 Task: Add Sprouts Whipped Cream Cheese Spread to the cart.
Action: Mouse pressed left at (23, 113)
Screenshot: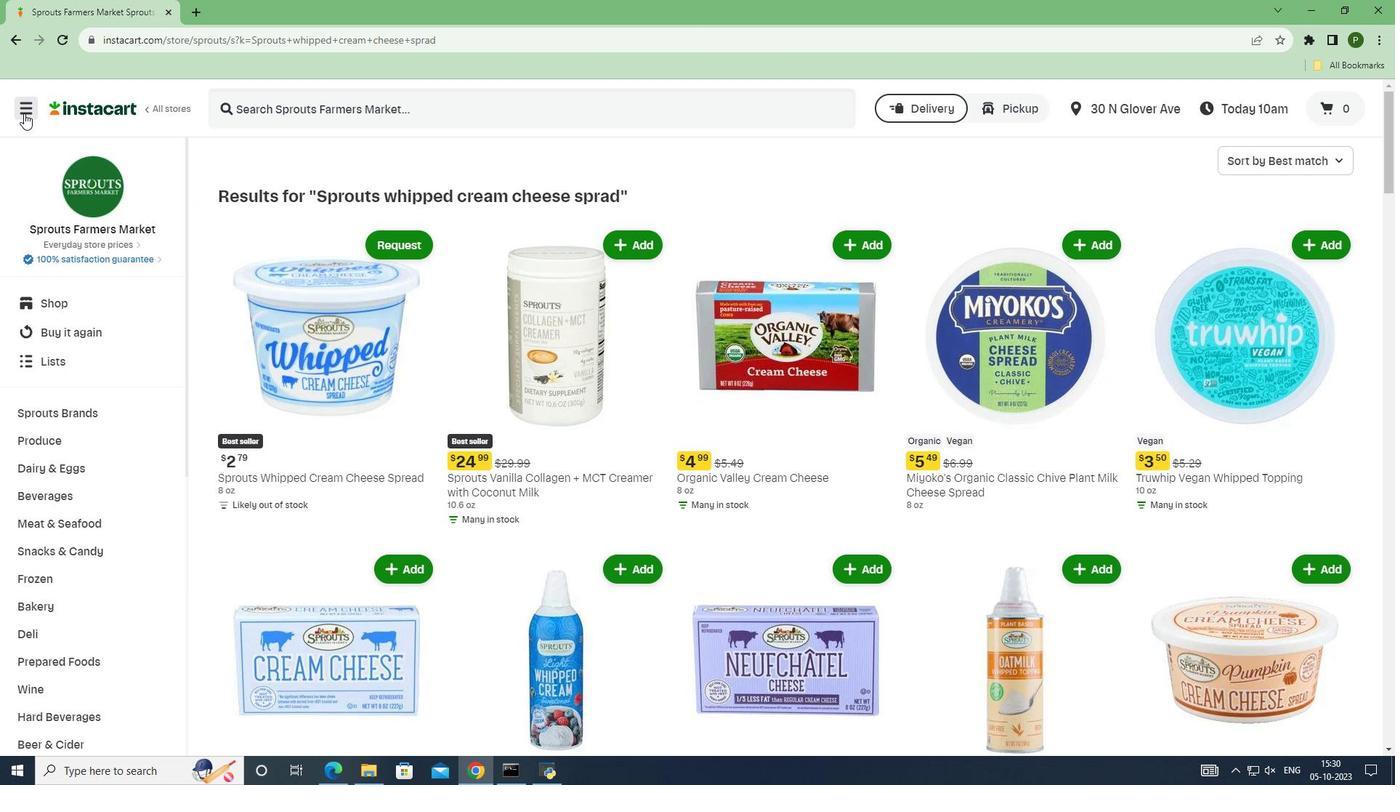 
Action: Mouse moved to (79, 390)
Screenshot: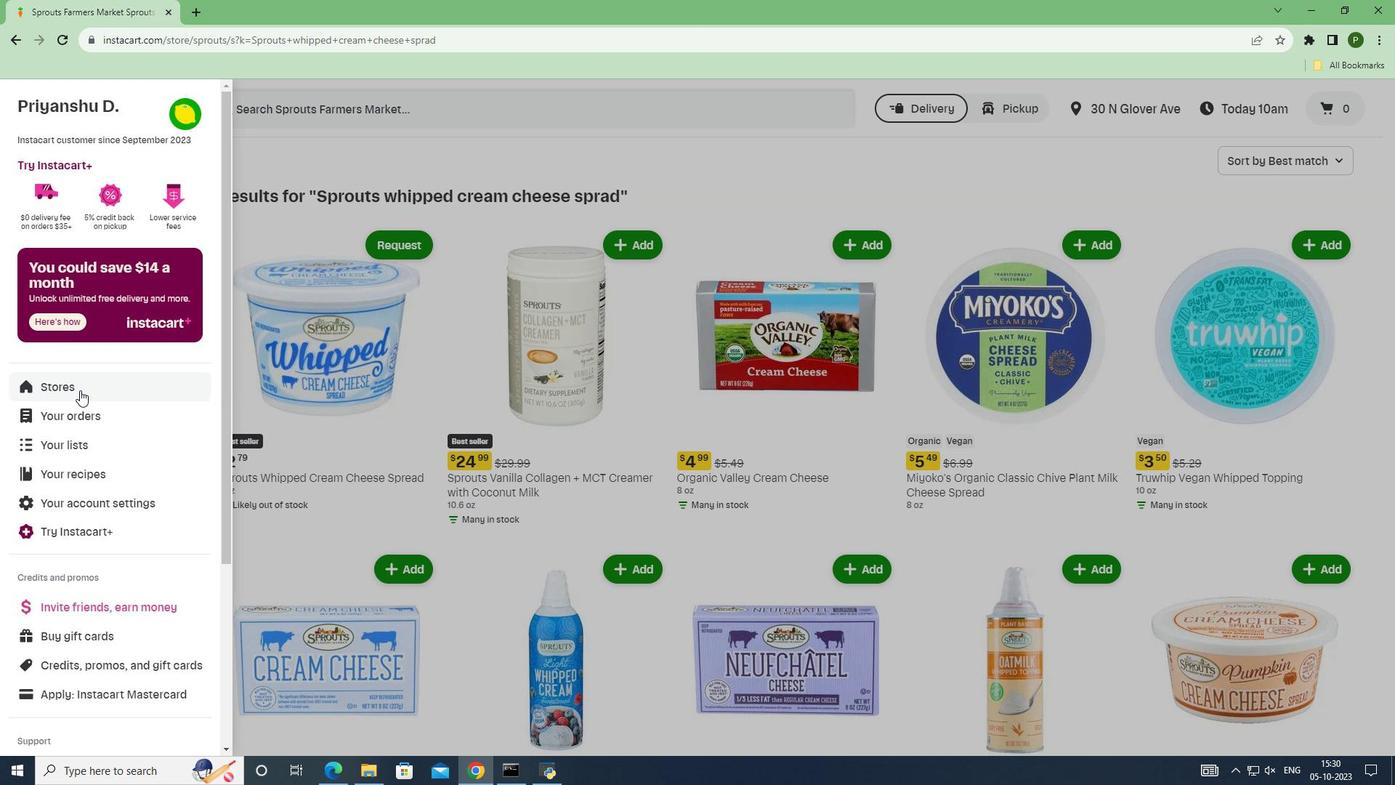 
Action: Mouse pressed left at (79, 390)
Screenshot: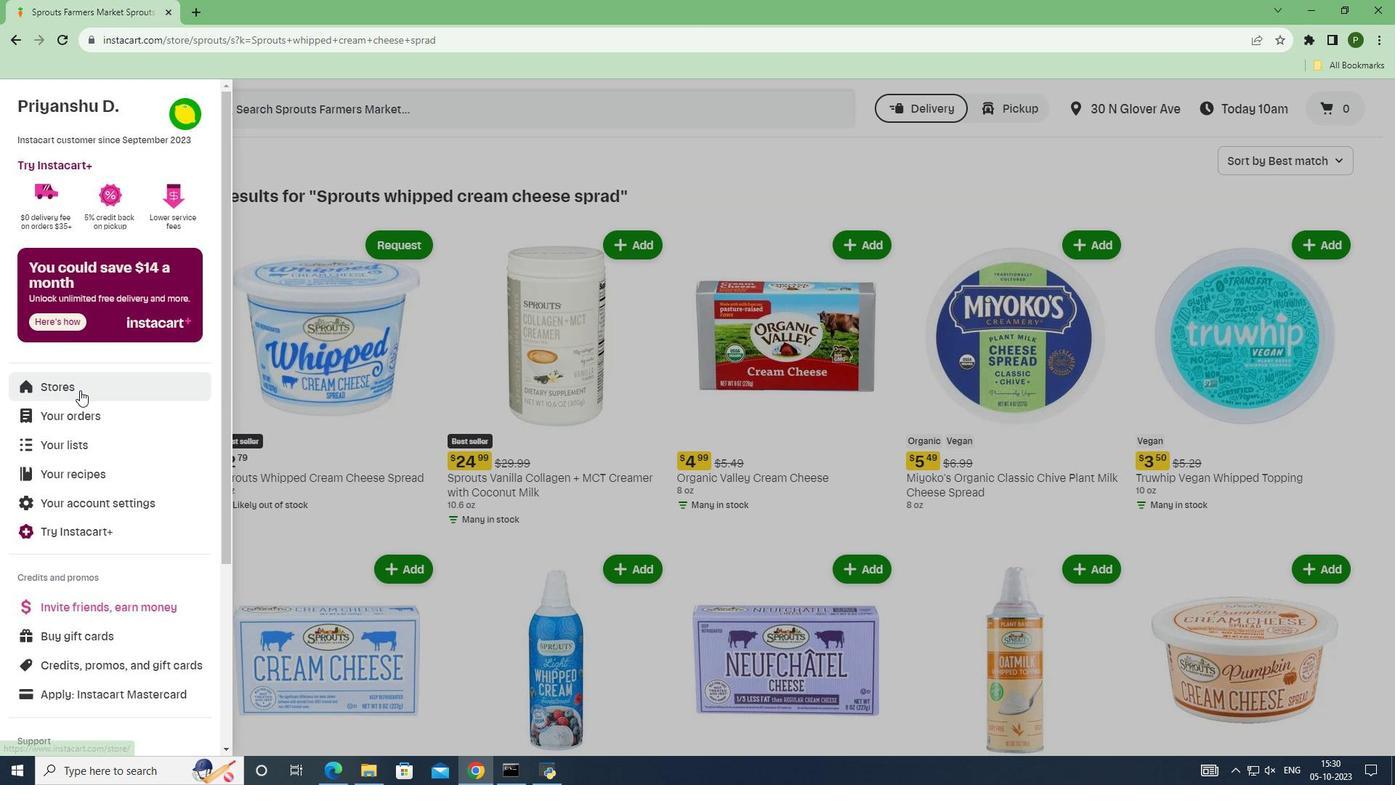 
Action: Mouse moved to (328, 171)
Screenshot: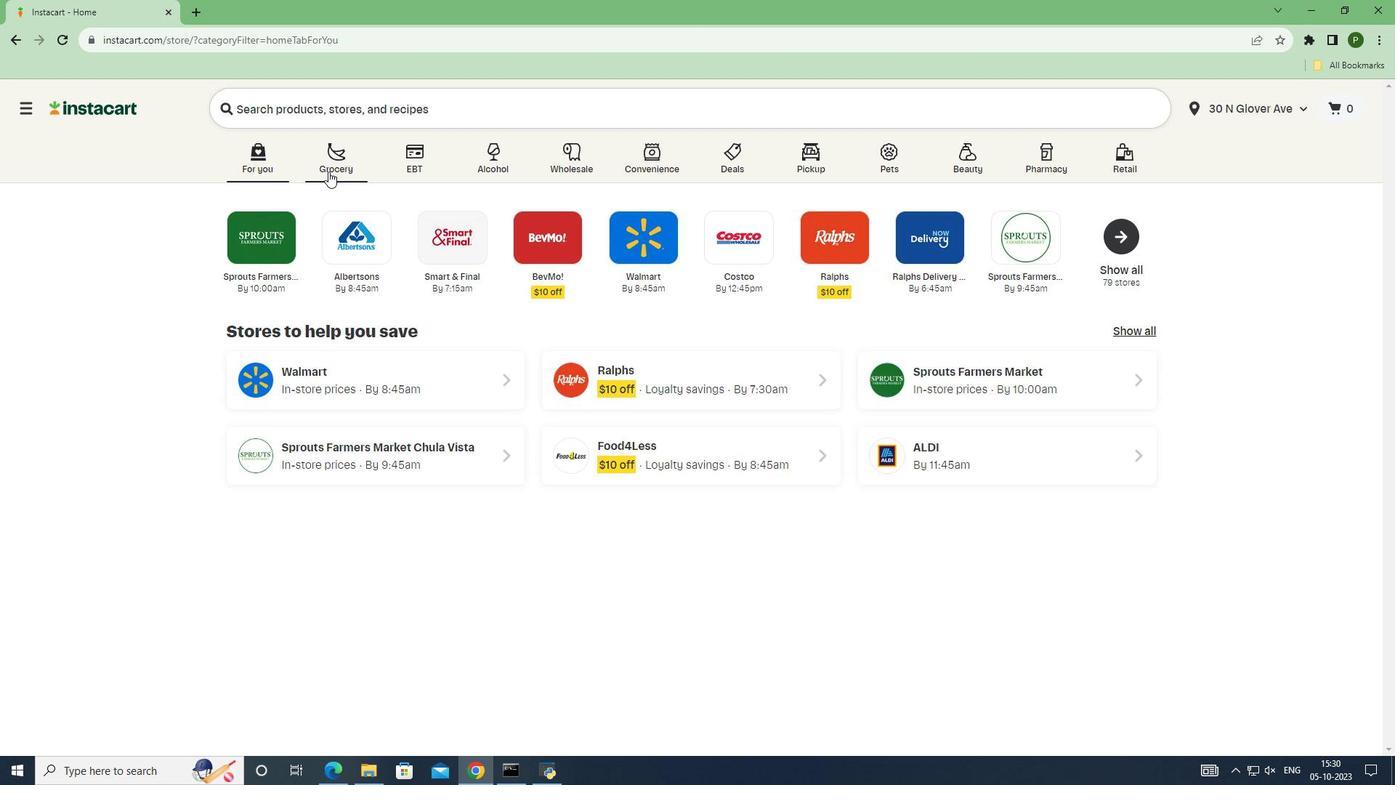 
Action: Mouse pressed left at (328, 171)
Screenshot: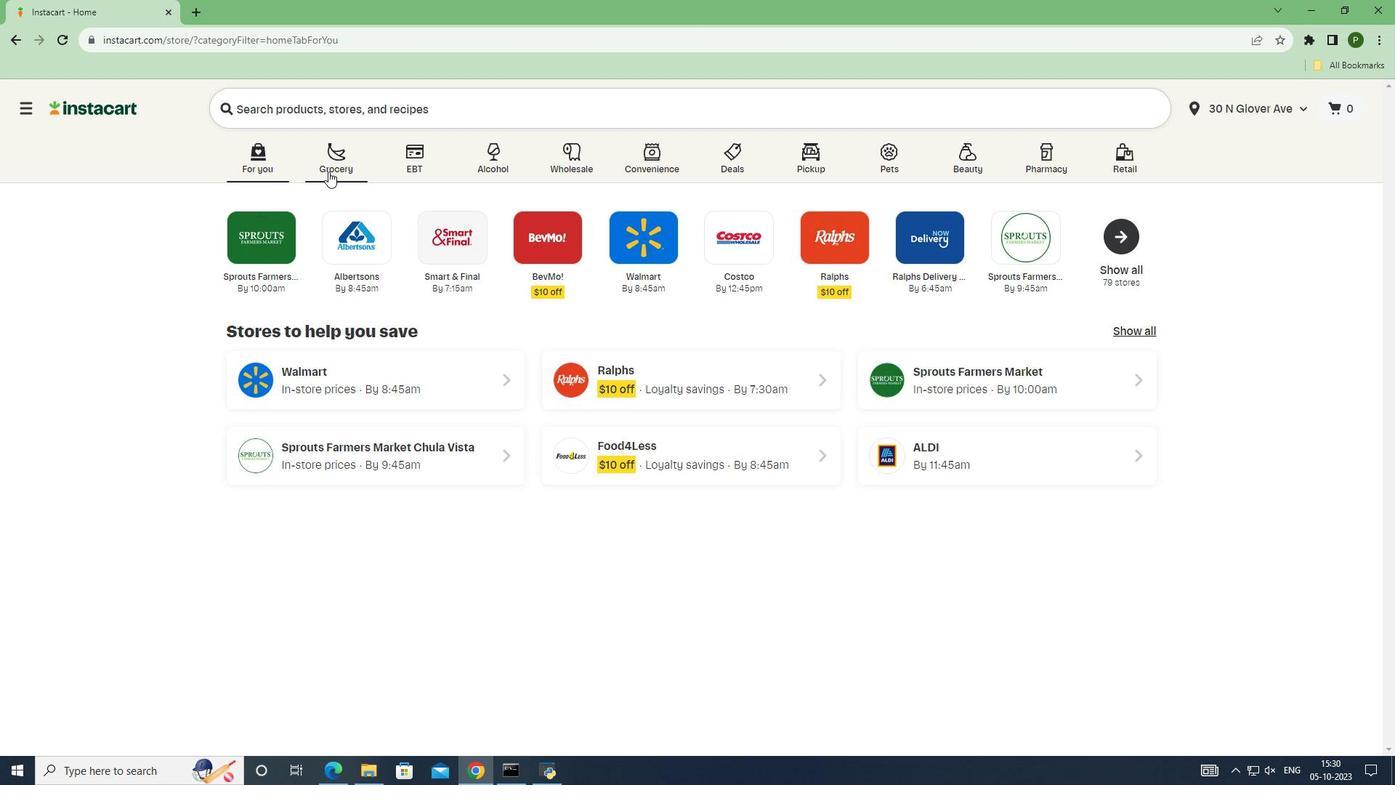 
Action: Mouse moved to (880, 326)
Screenshot: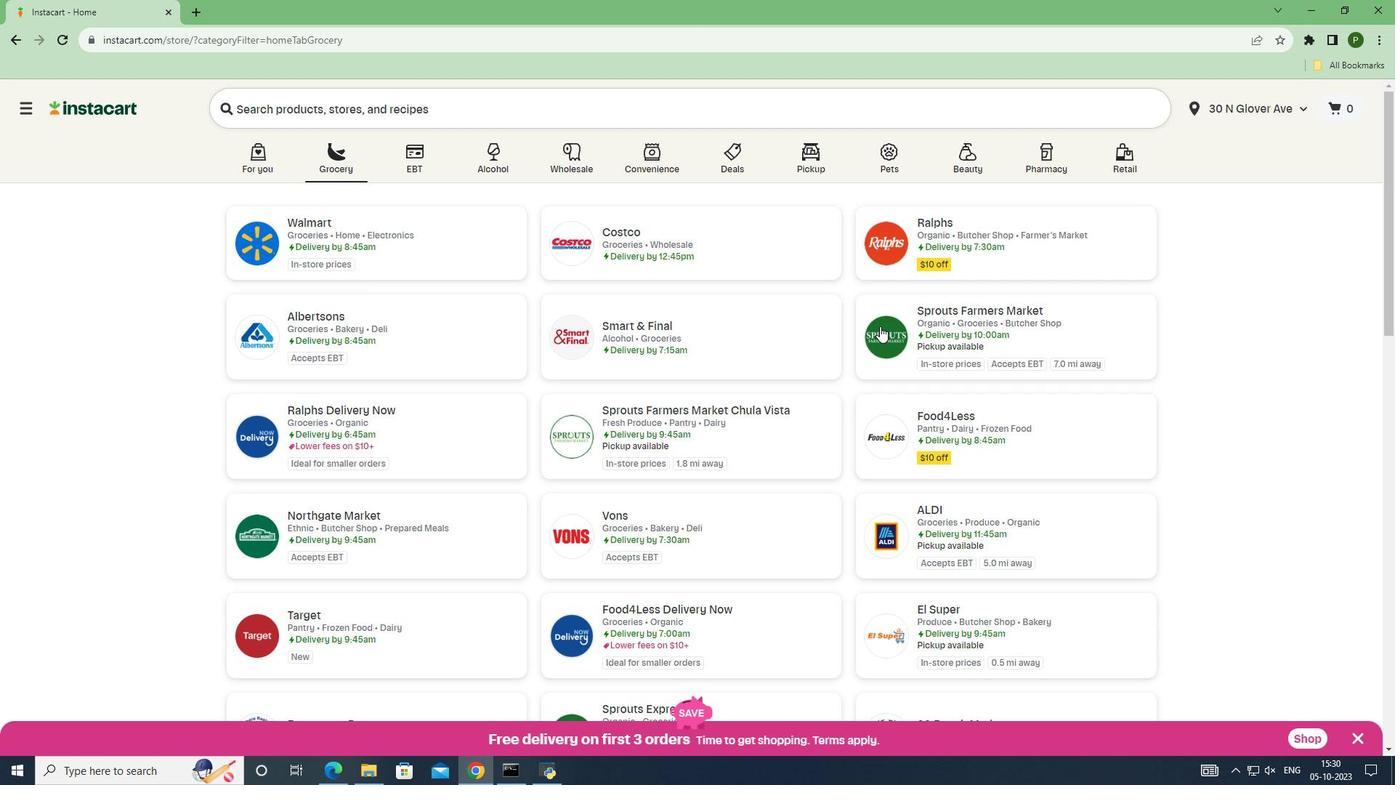 
Action: Mouse pressed left at (880, 326)
Screenshot: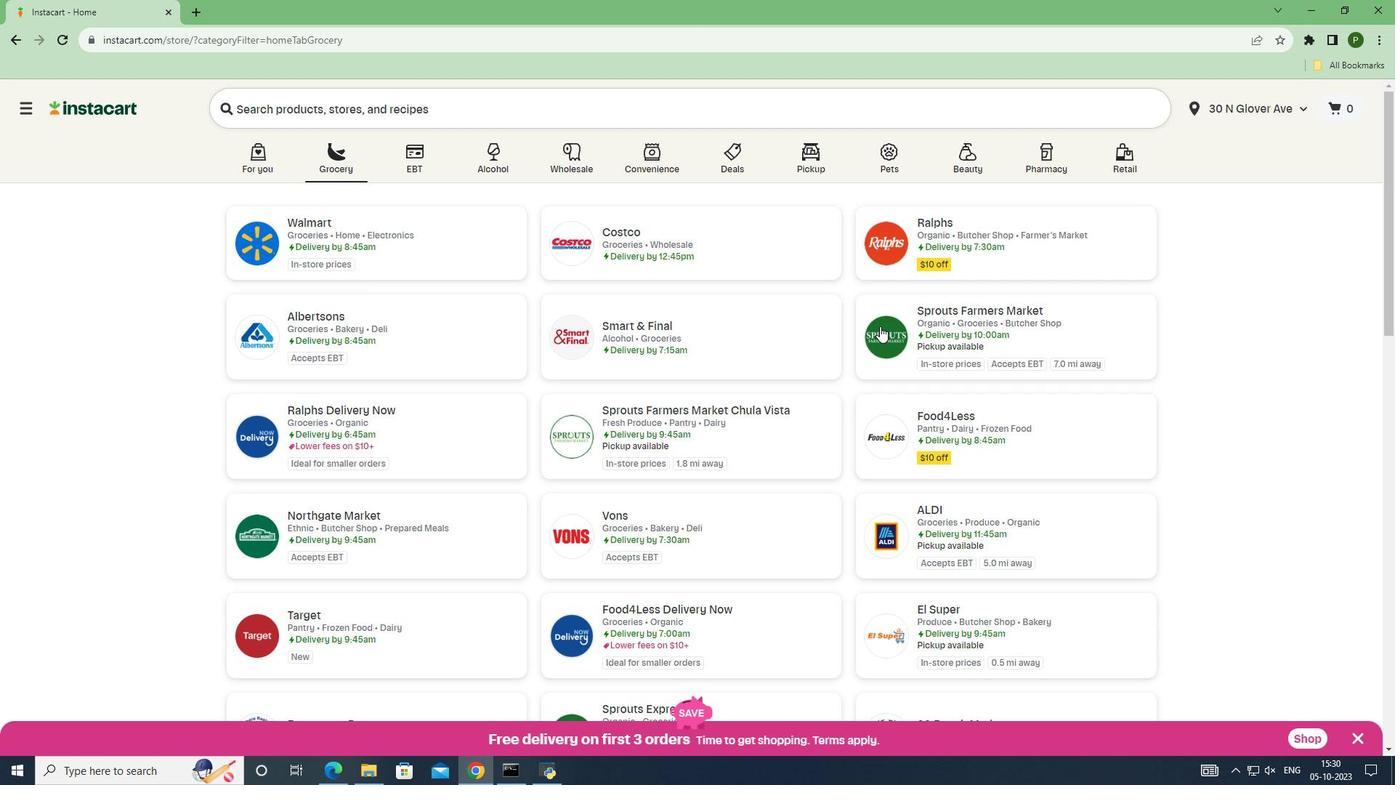 
Action: Mouse moved to (107, 416)
Screenshot: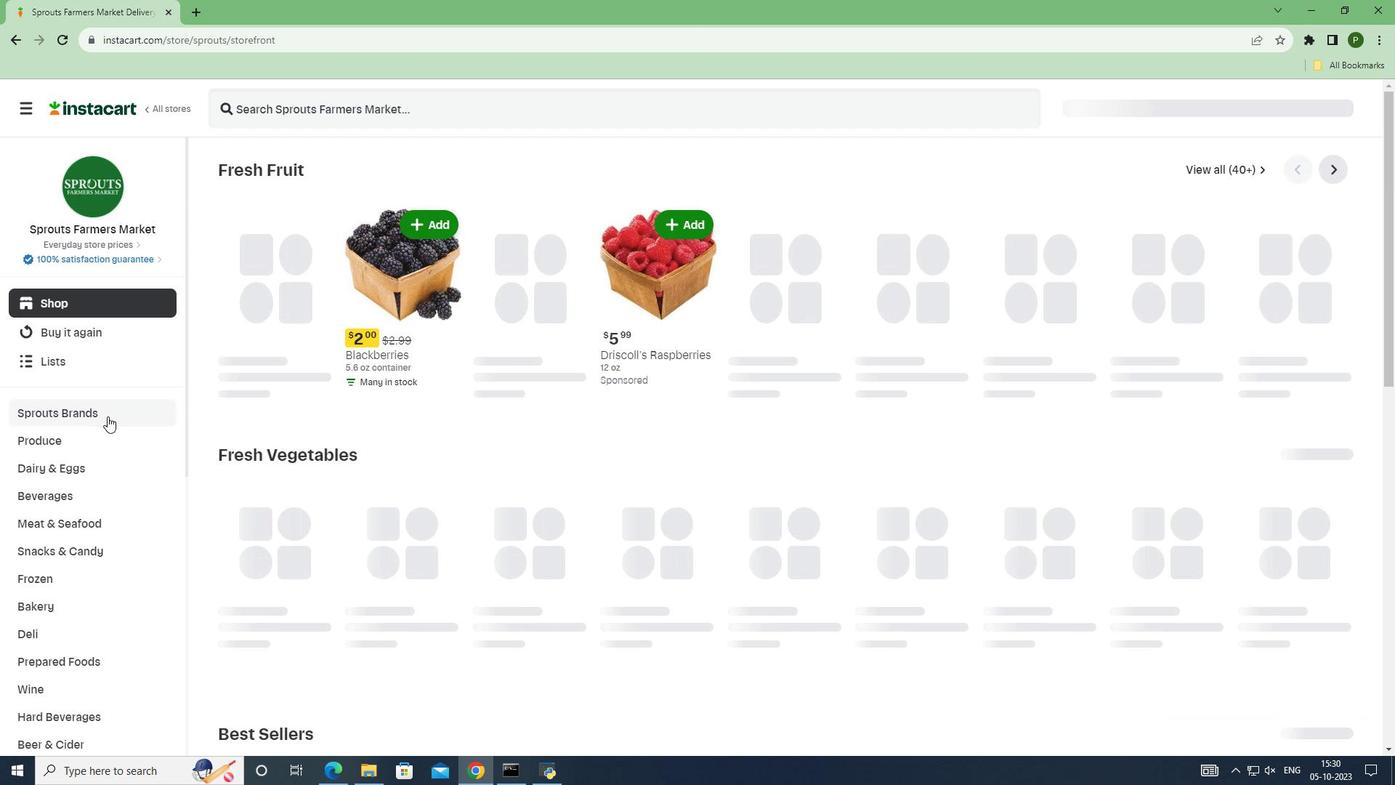 
Action: Mouse pressed left at (107, 416)
Screenshot: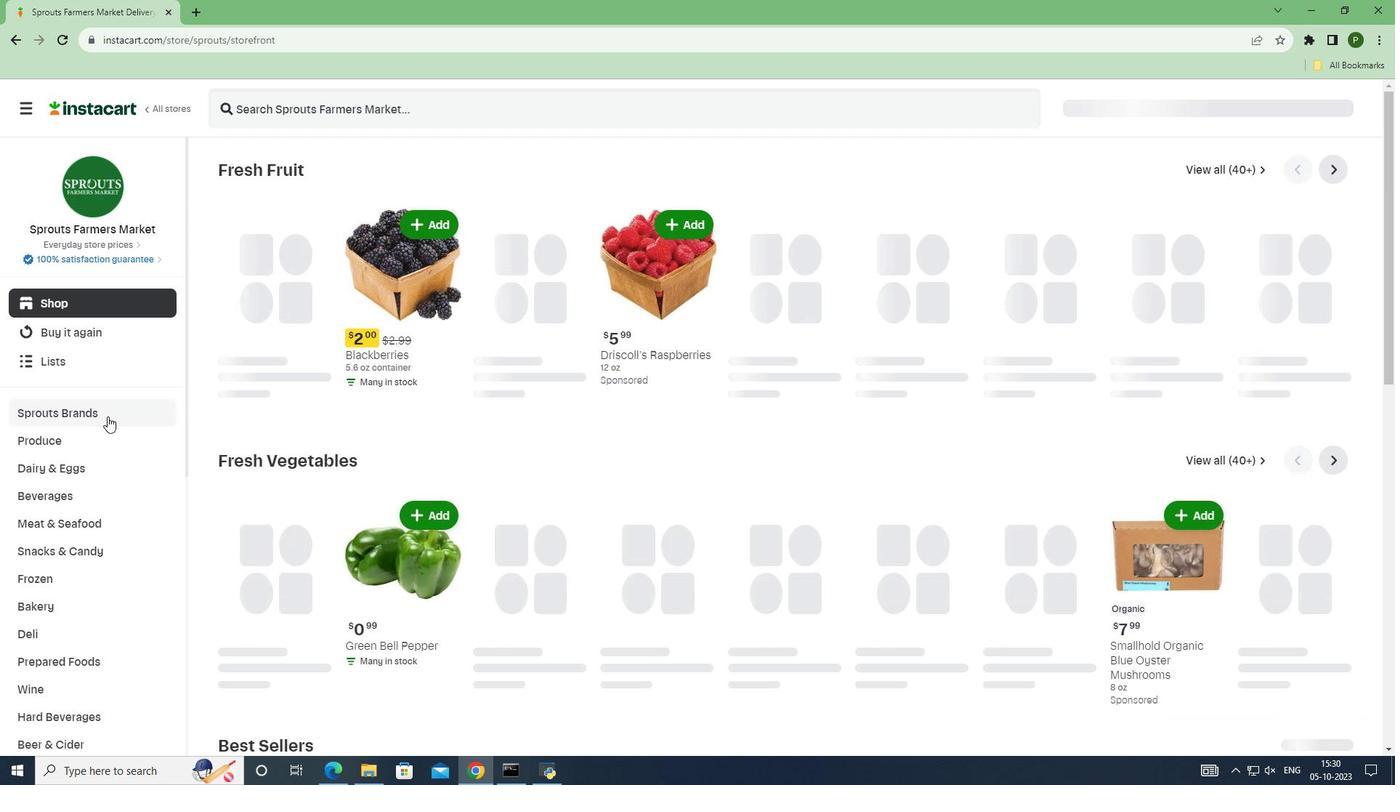 
Action: Mouse moved to (89, 545)
Screenshot: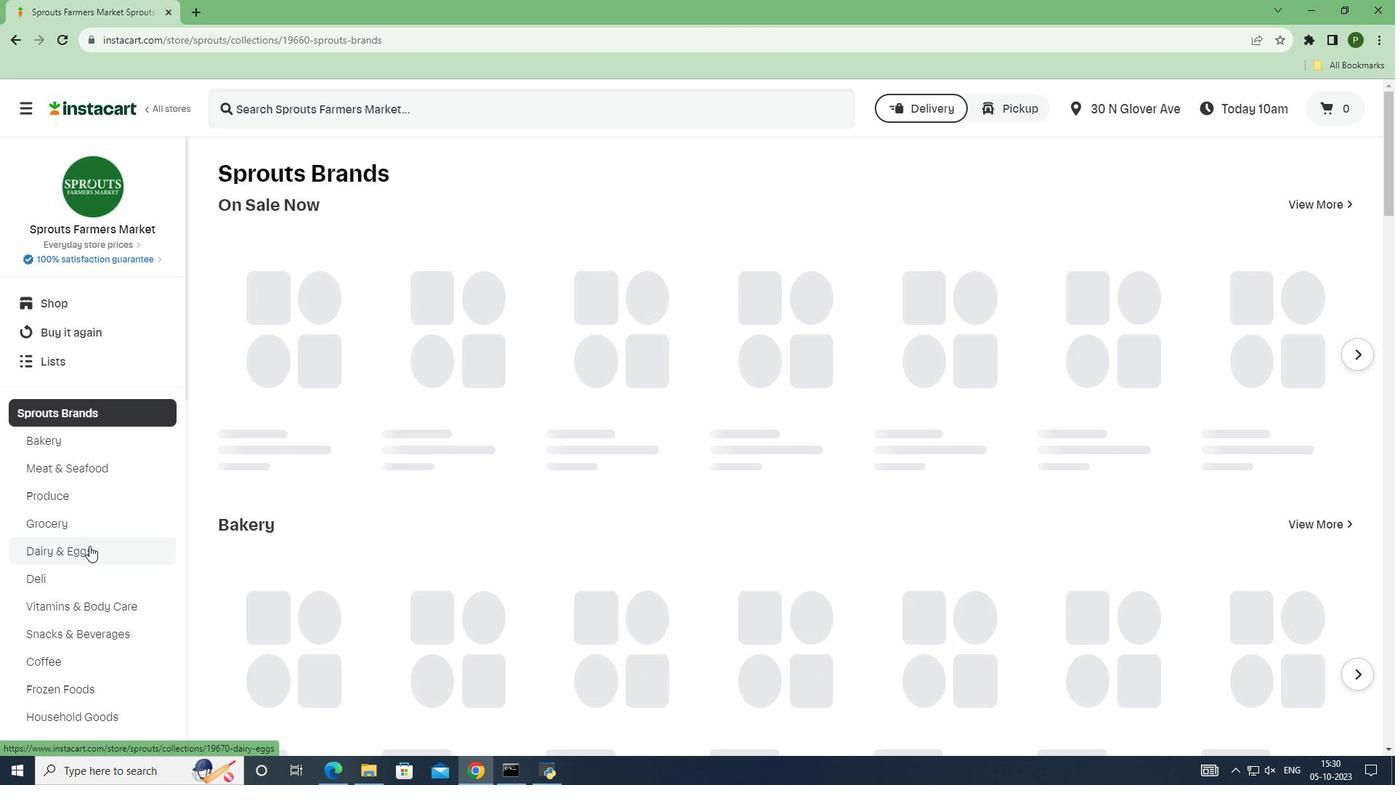 
Action: Mouse pressed left at (89, 545)
Screenshot: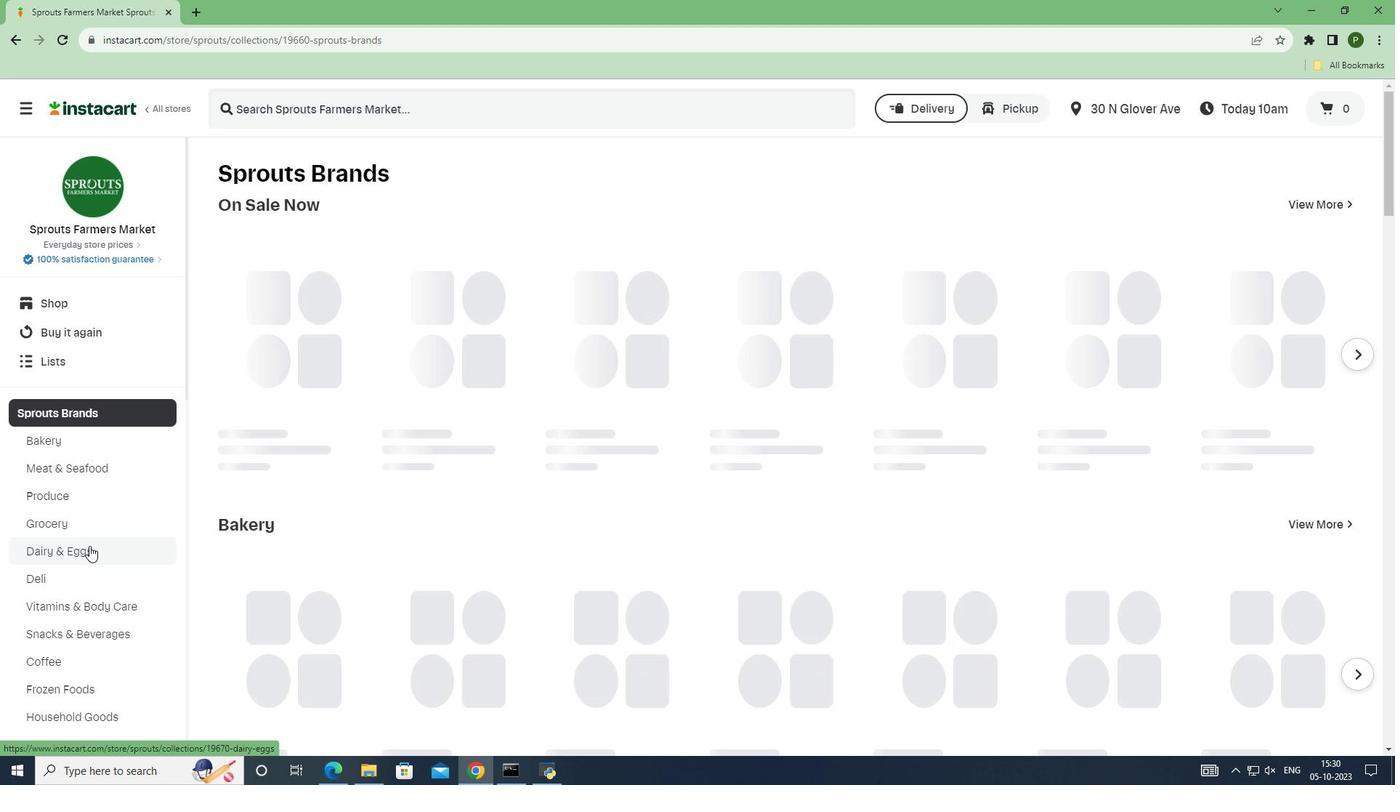 
Action: Mouse moved to (292, 101)
Screenshot: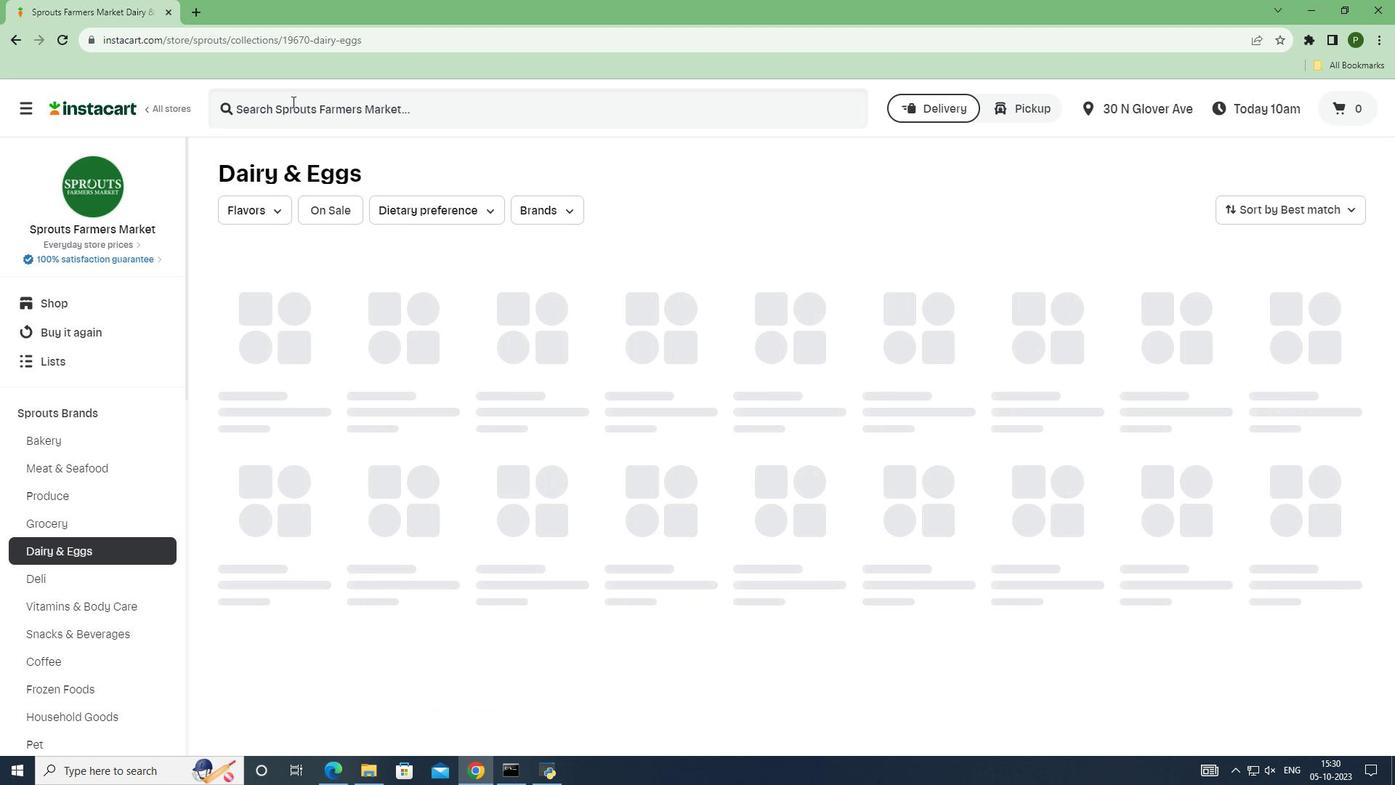 
Action: Mouse pressed left at (292, 101)
Screenshot: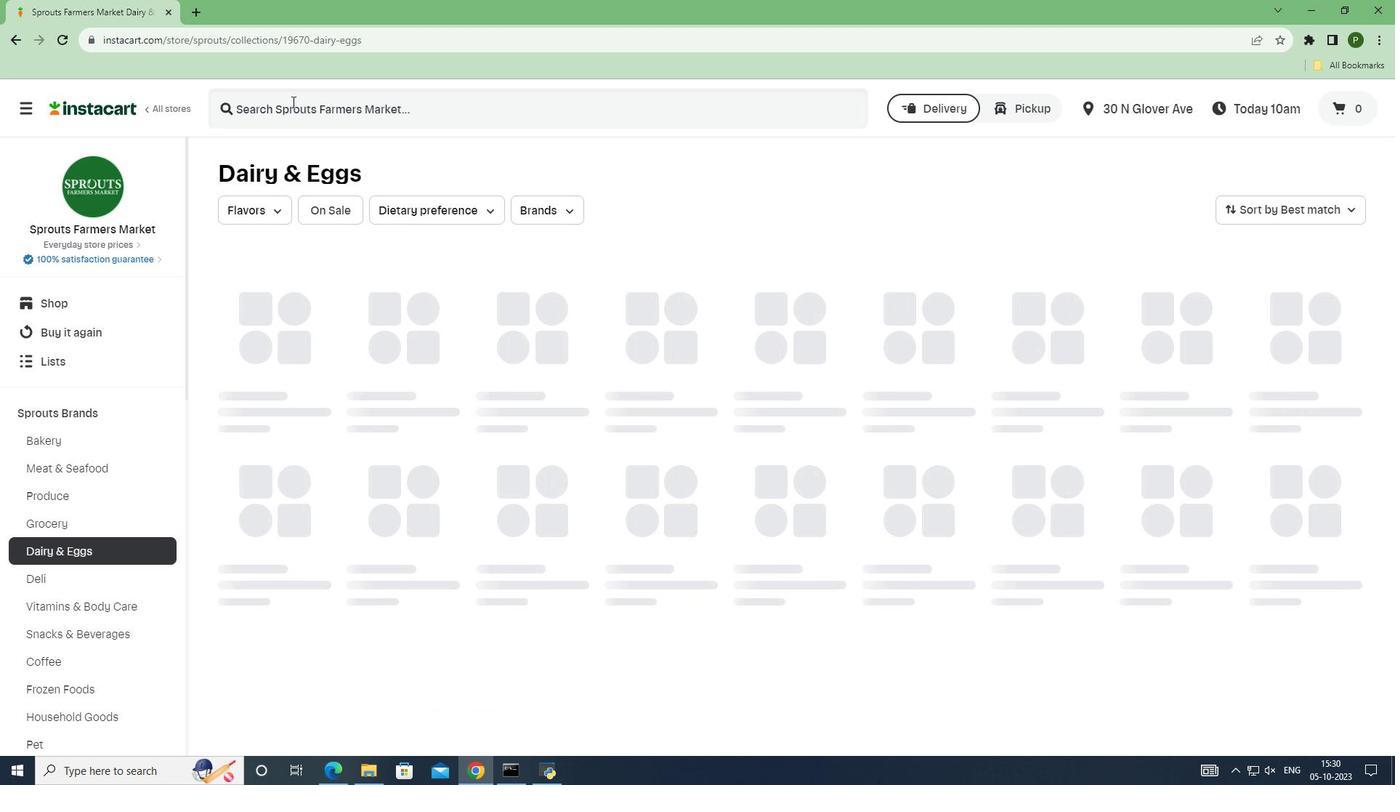 
Action: Key pressed <Key.caps_lock>S<Key.caps_lock>prouts<Key.space>whipped<Key.space>cream<Key.space>cheese<Key.space>spea<Key.backspace><Key.backspace>read<Key.enter>
Screenshot: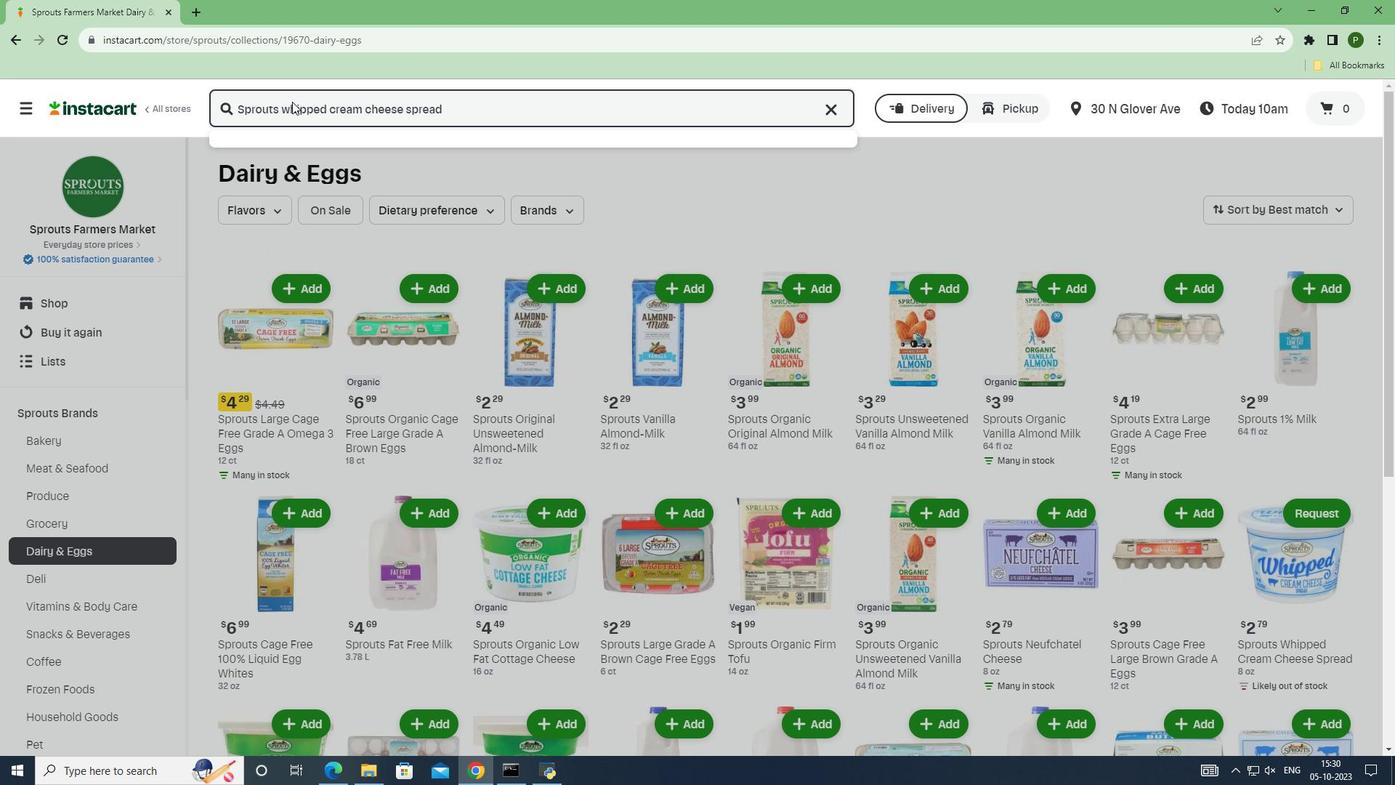 
Action: Mouse moved to (846, 244)
Screenshot: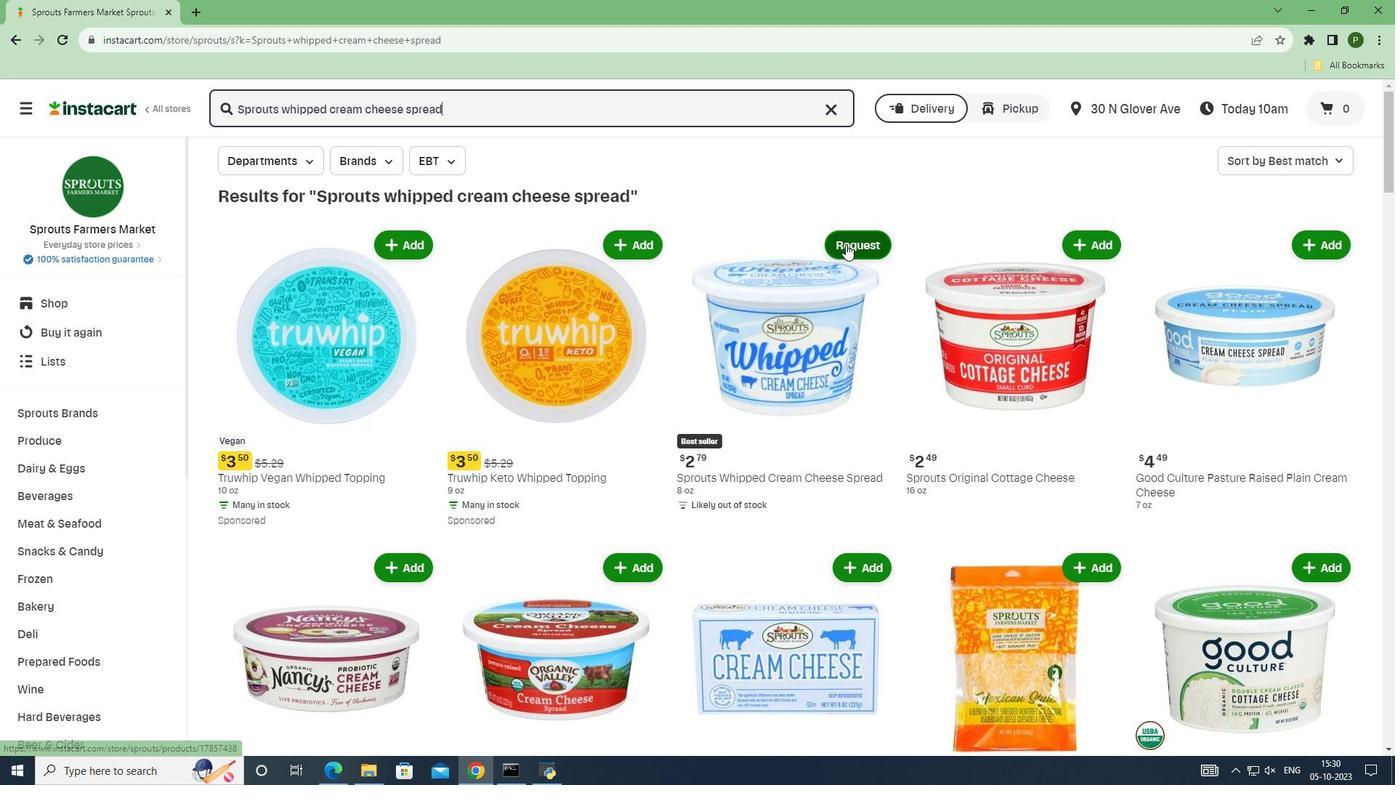 
Action: Mouse pressed left at (846, 244)
Screenshot: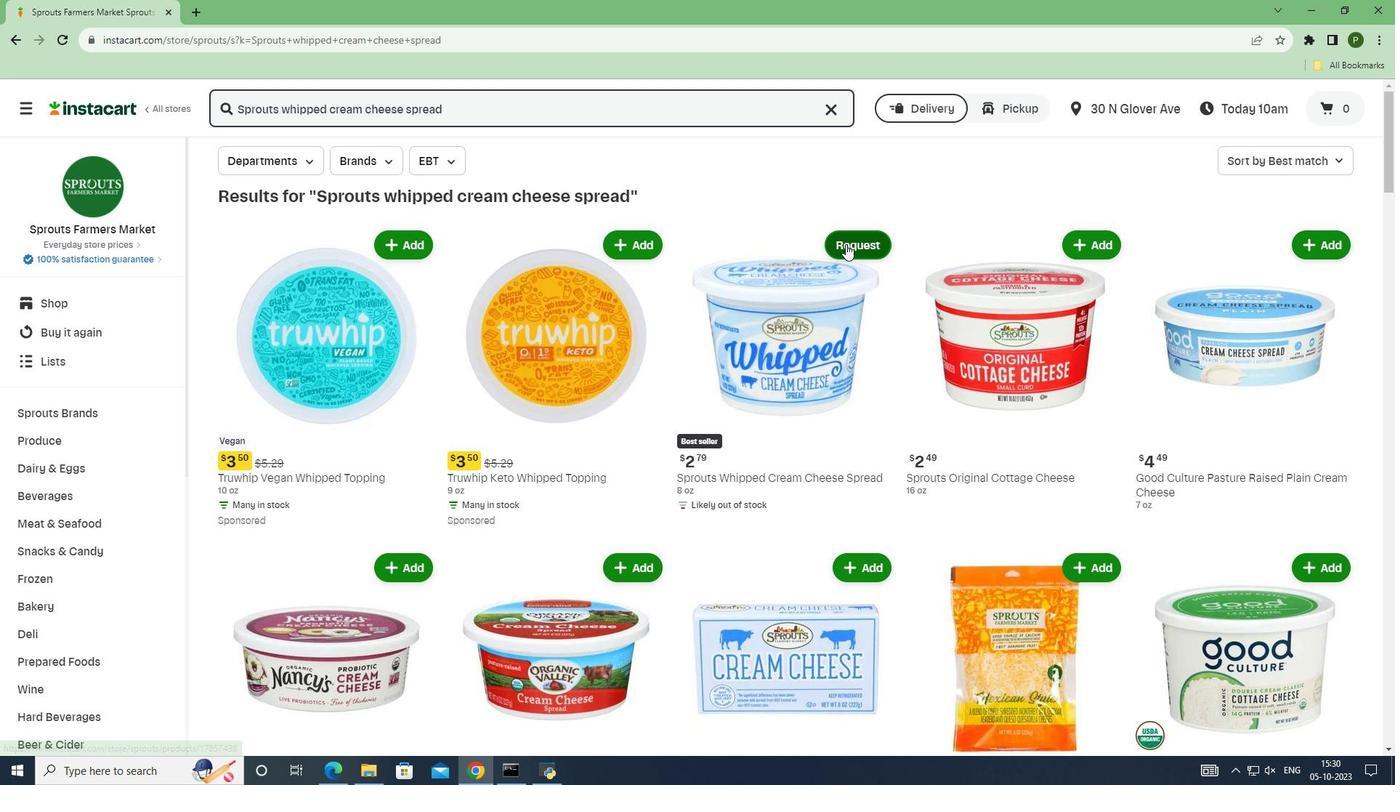 
